 Task: Set the Low-priority code for DVB-T reception parameters to 6/7.
Action: Mouse moved to (102, 13)
Screenshot: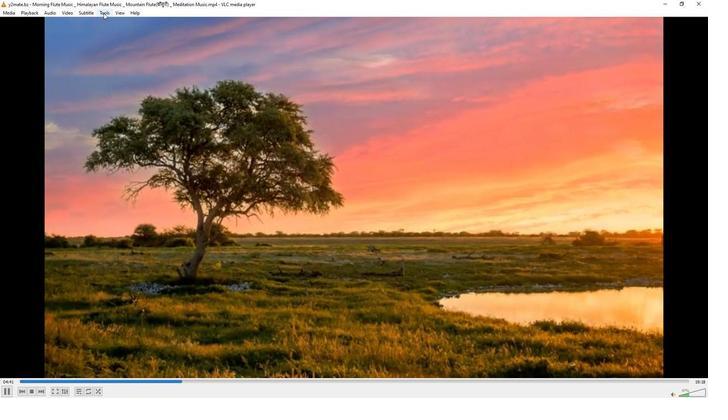 
Action: Mouse pressed left at (102, 13)
Screenshot: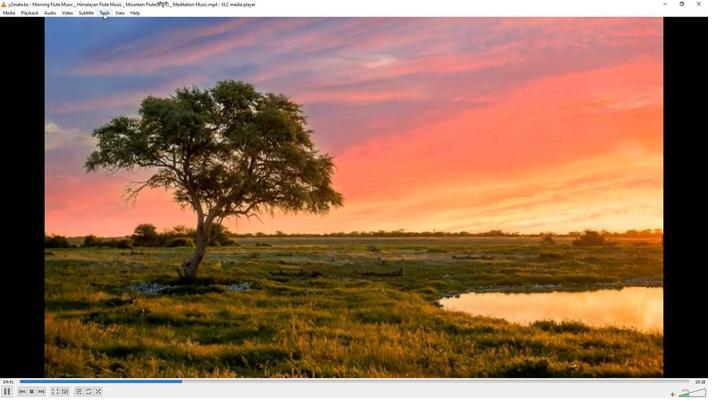 
Action: Mouse moved to (120, 101)
Screenshot: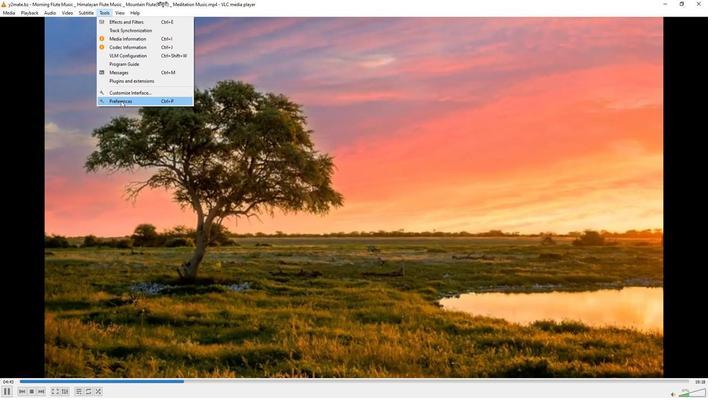
Action: Mouse pressed left at (120, 101)
Screenshot: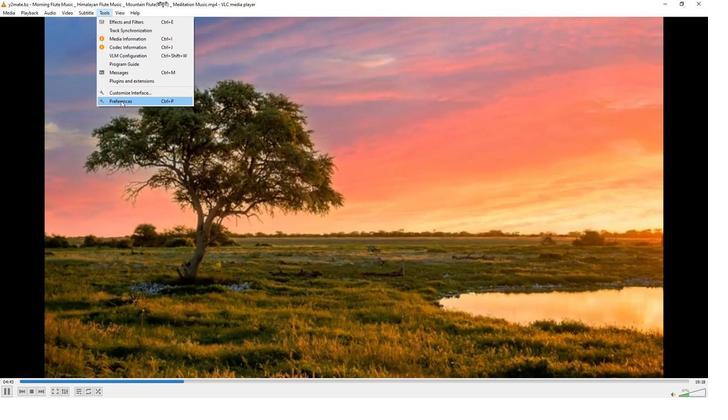 
Action: Mouse moved to (233, 327)
Screenshot: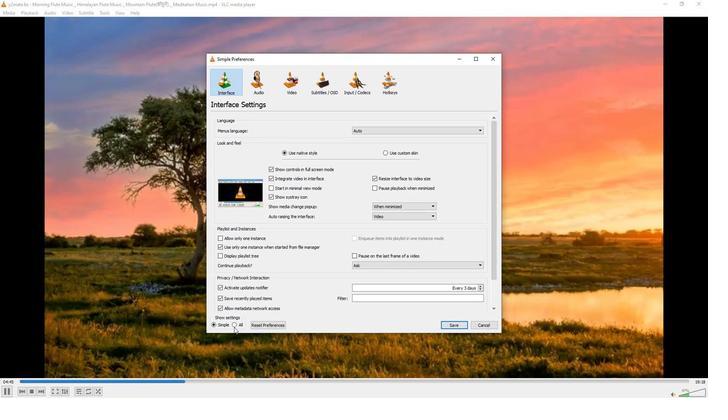 
Action: Mouse pressed left at (233, 327)
Screenshot: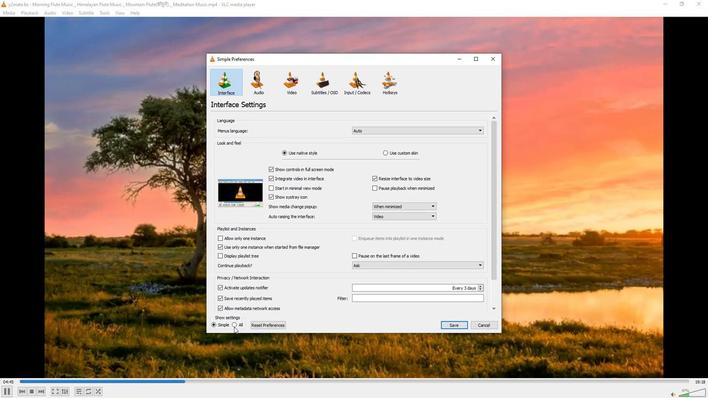 
Action: Mouse moved to (223, 201)
Screenshot: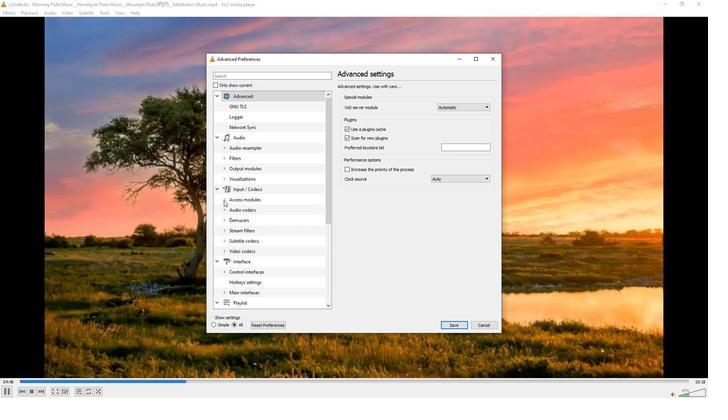 
Action: Mouse pressed left at (223, 201)
Screenshot: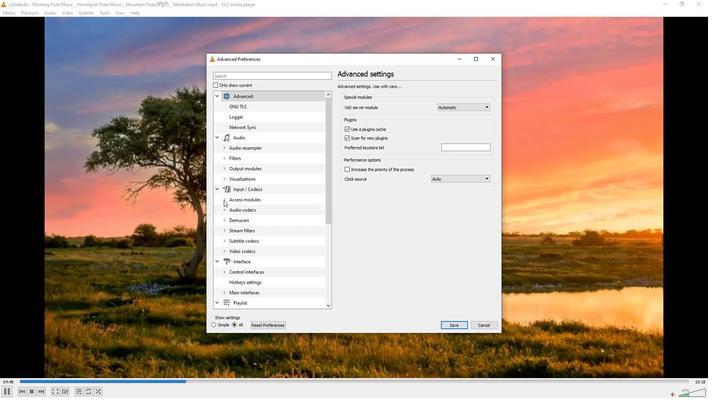 
Action: Mouse moved to (239, 264)
Screenshot: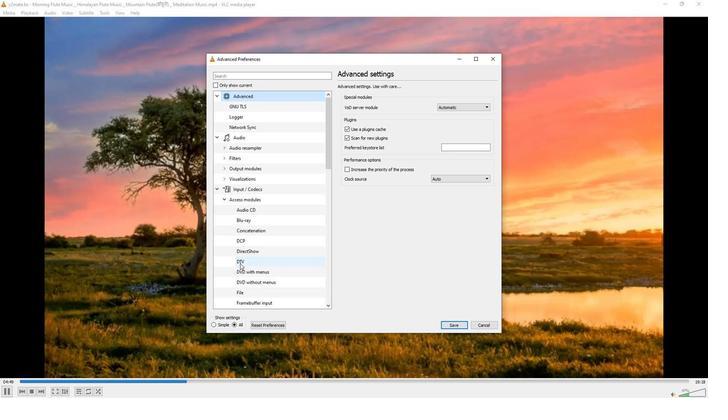 
Action: Mouse pressed left at (239, 264)
Screenshot: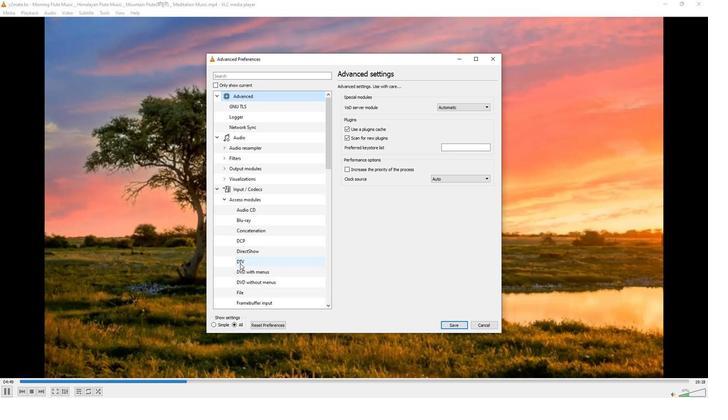
Action: Mouse moved to (454, 200)
Screenshot: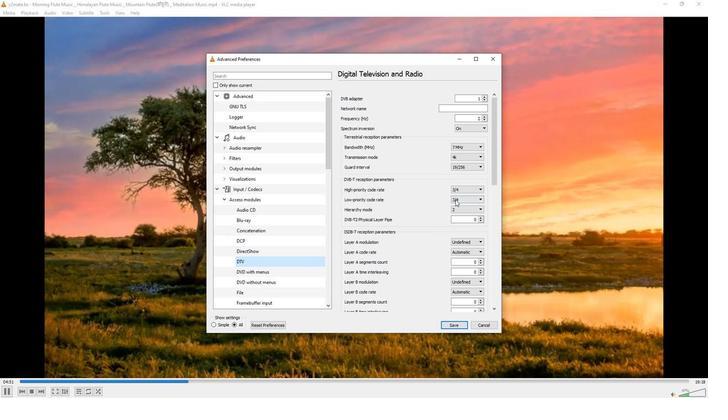 
Action: Mouse pressed left at (454, 200)
Screenshot: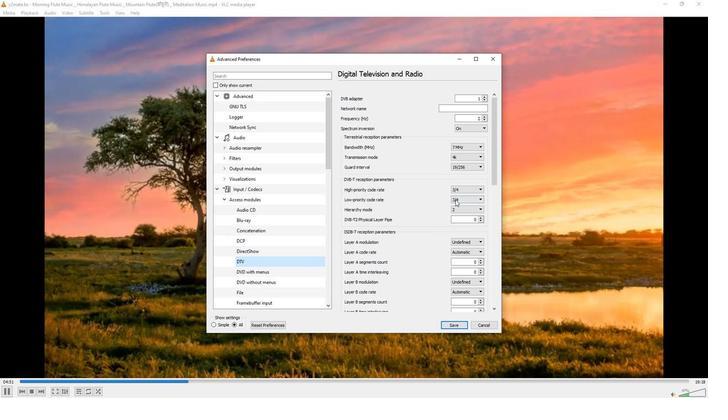 
Action: Mouse moved to (456, 244)
Screenshot: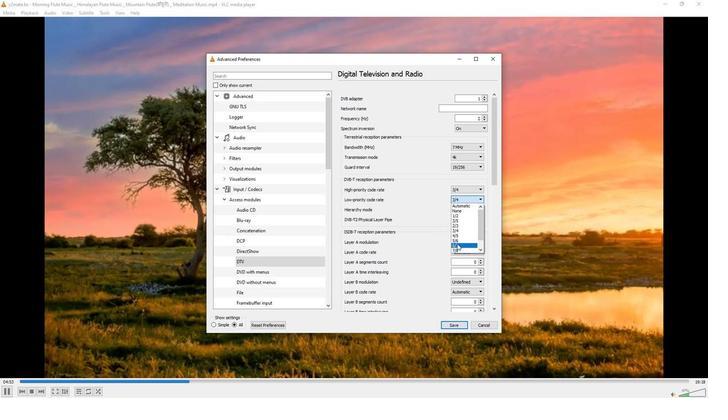 
Action: Mouse pressed left at (456, 244)
Screenshot: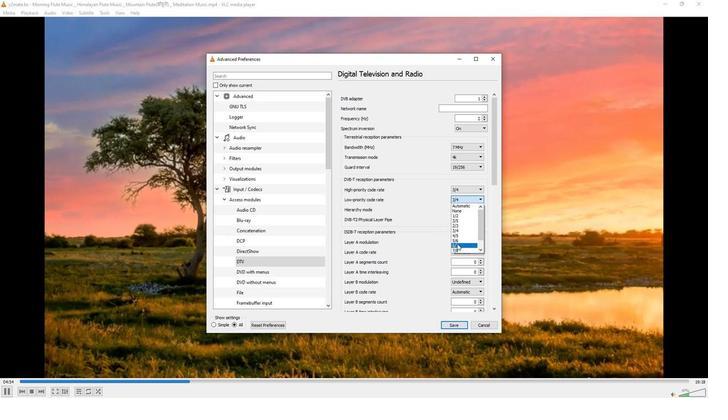 
Action: Mouse moved to (383, 245)
Screenshot: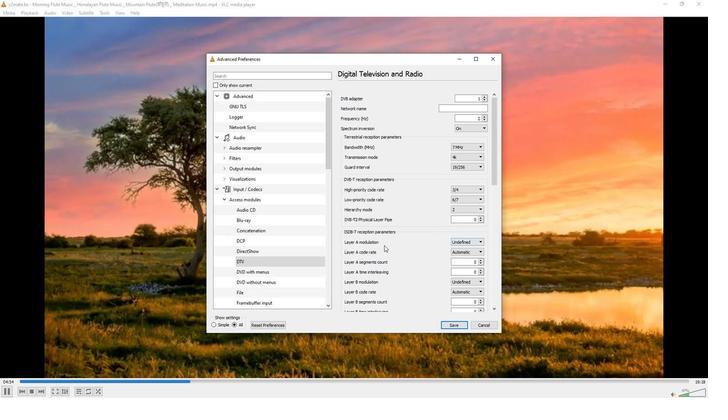 
